 Task: Disable the option In-app notifications in Job alerts.
Action: Mouse moved to (645, 86)
Screenshot: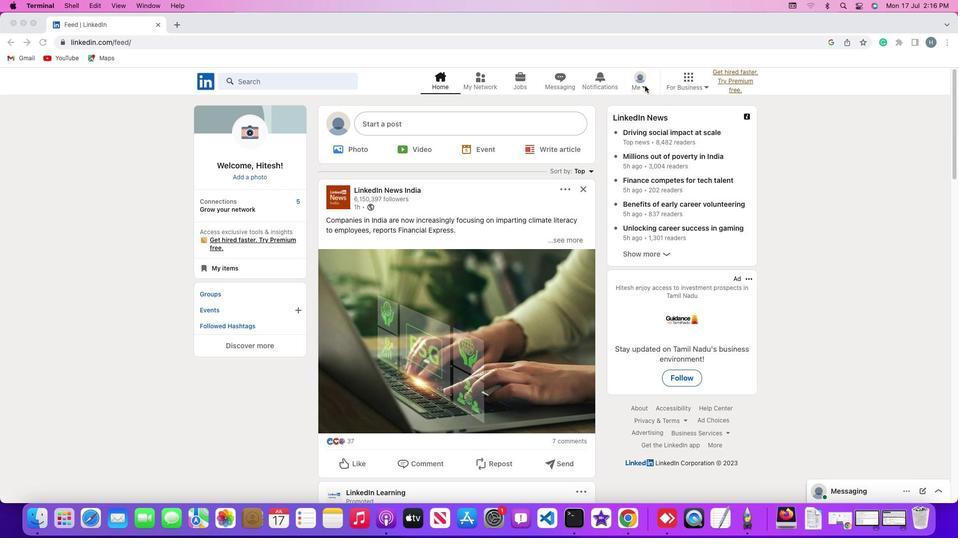 
Action: Mouse pressed left at (645, 86)
Screenshot: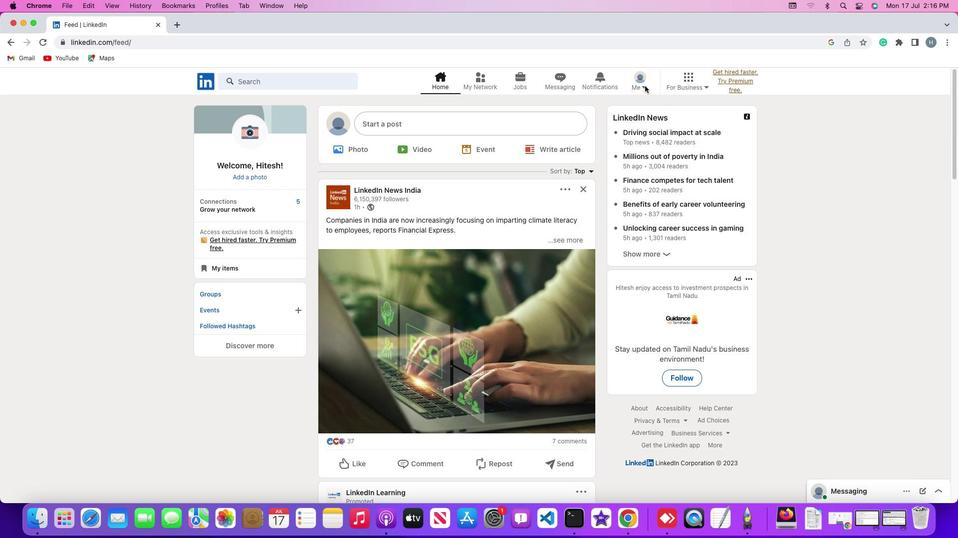 
Action: Mouse moved to (644, 86)
Screenshot: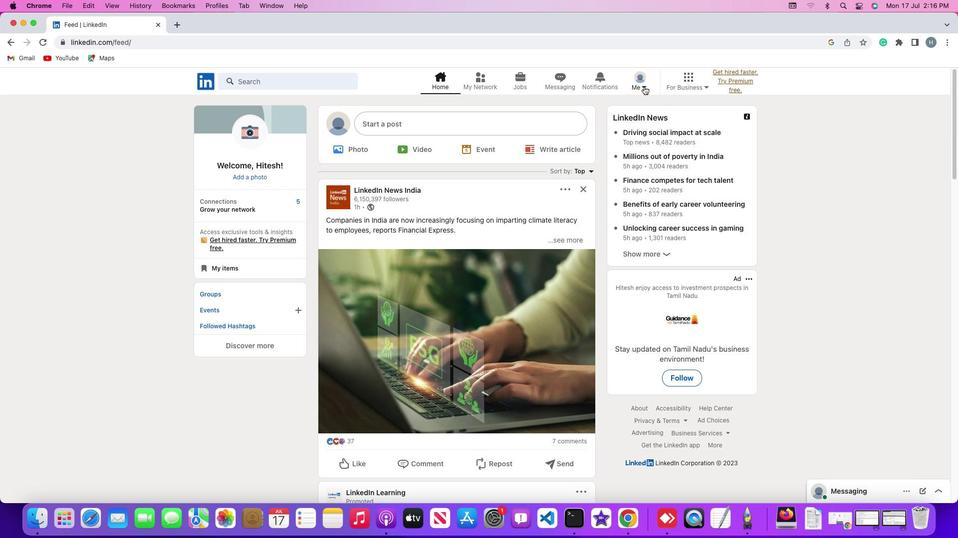 
Action: Mouse pressed left at (644, 86)
Screenshot: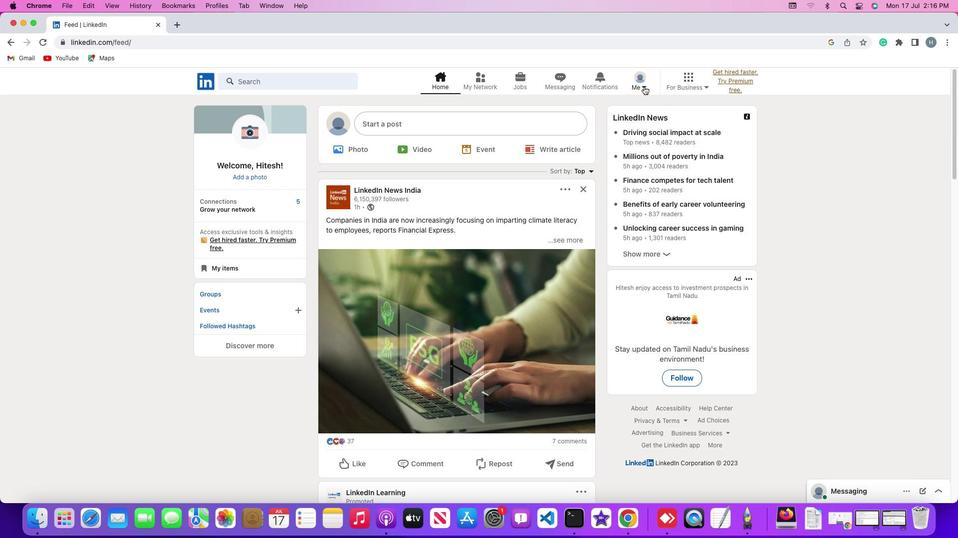 
Action: Mouse moved to (583, 192)
Screenshot: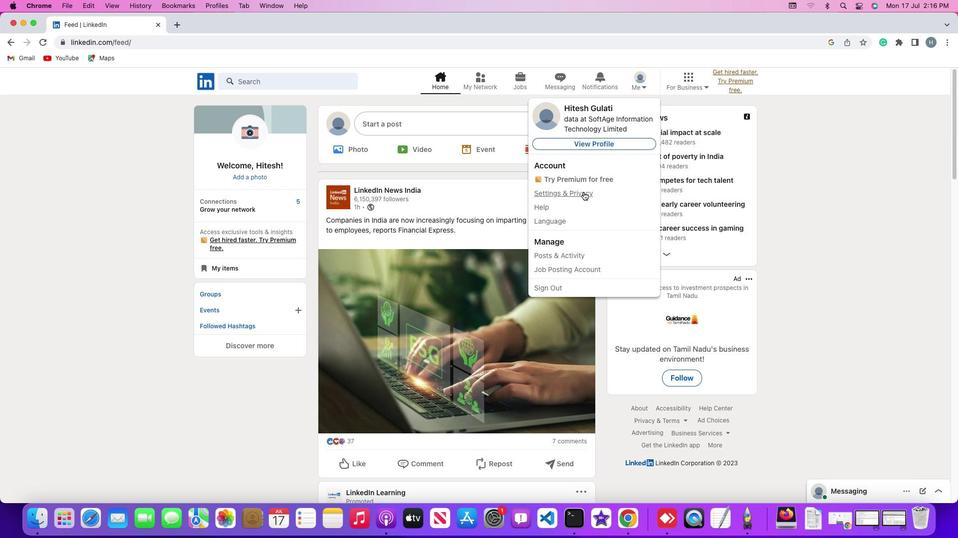 
Action: Mouse pressed left at (583, 192)
Screenshot: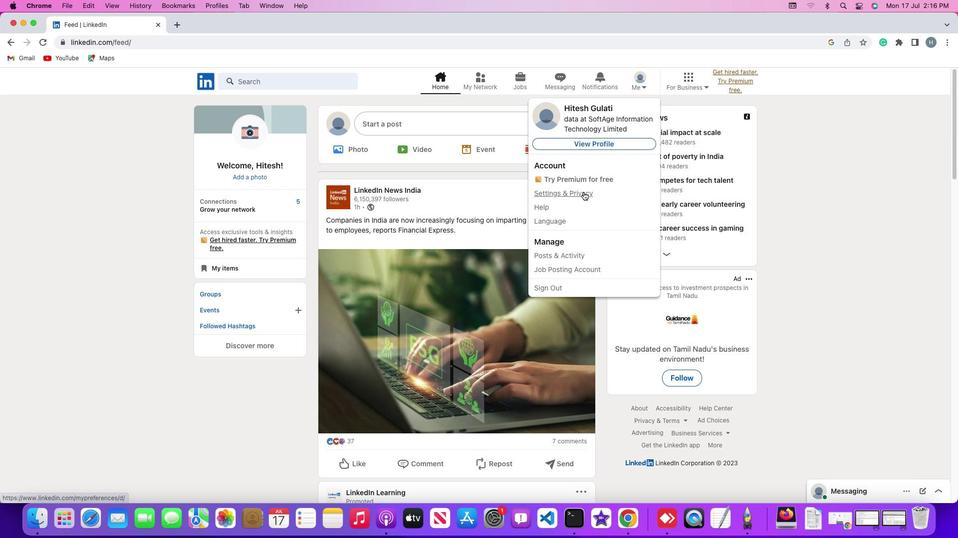 
Action: Mouse moved to (66, 339)
Screenshot: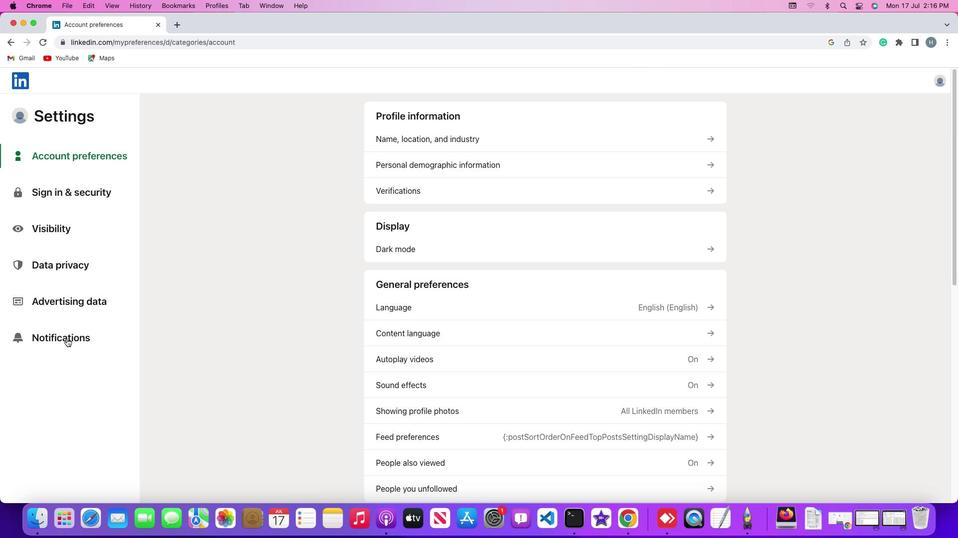 
Action: Mouse pressed left at (66, 339)
Screenshot: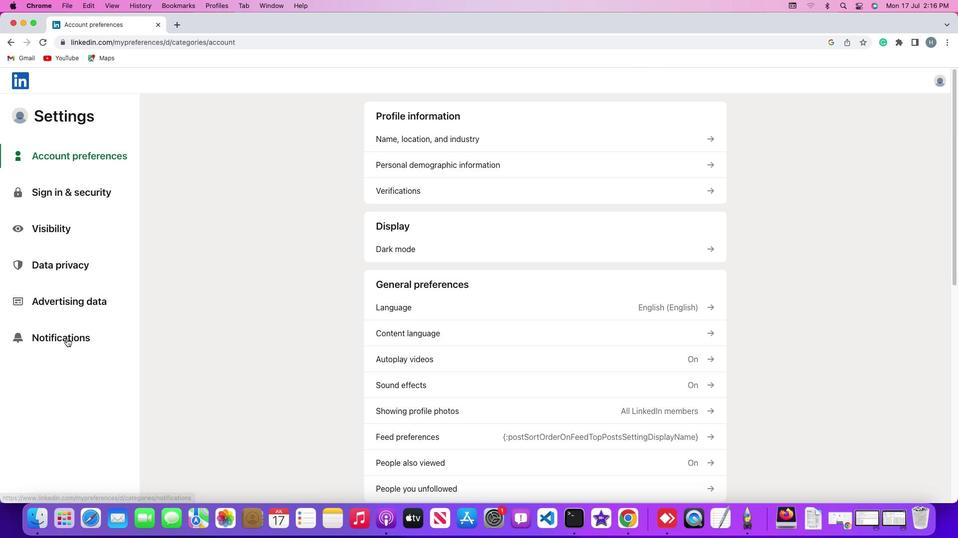 
Action: Mouse pressed left at (66, 339)
Screenshot: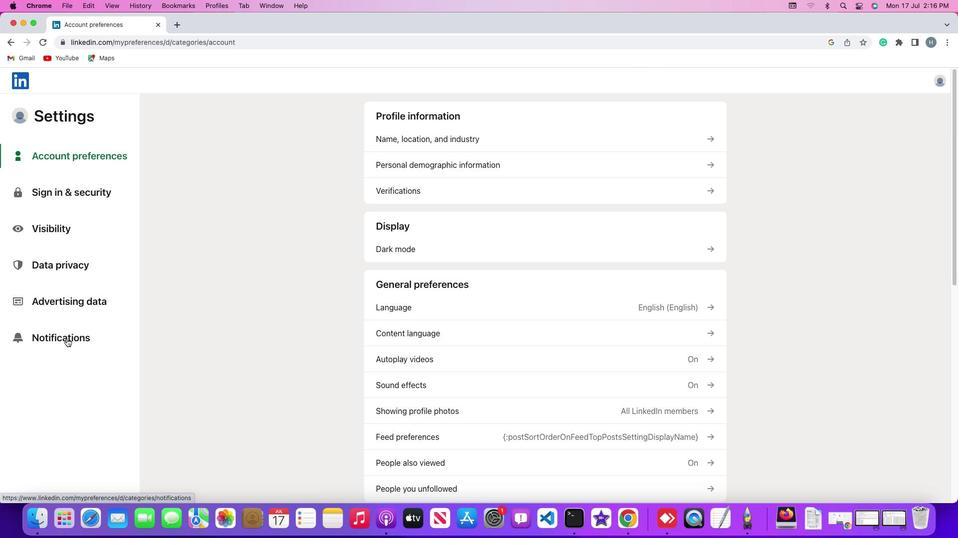
Action: Mouse moved to (533, 131)
Screenshot: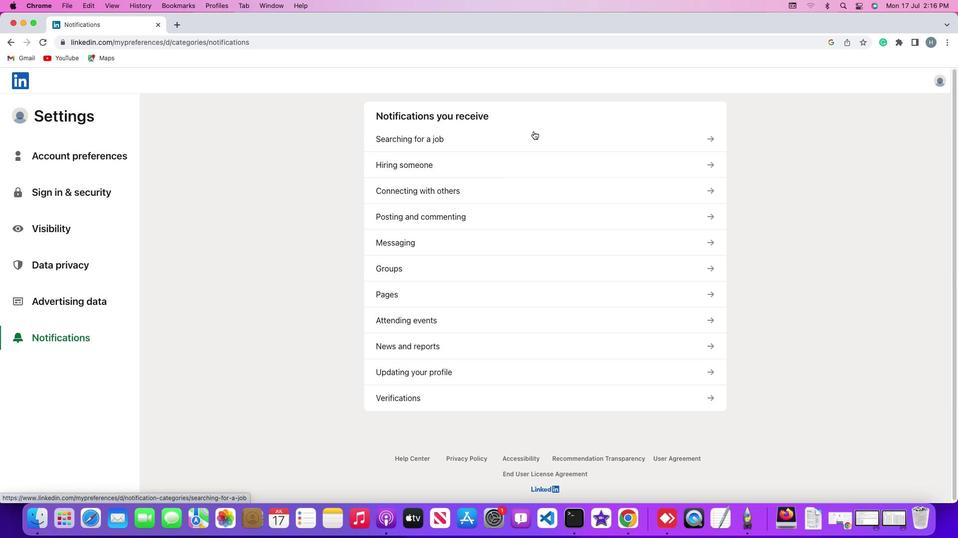 
Action: Mouse pressed left at (533, 131)
Screenshot: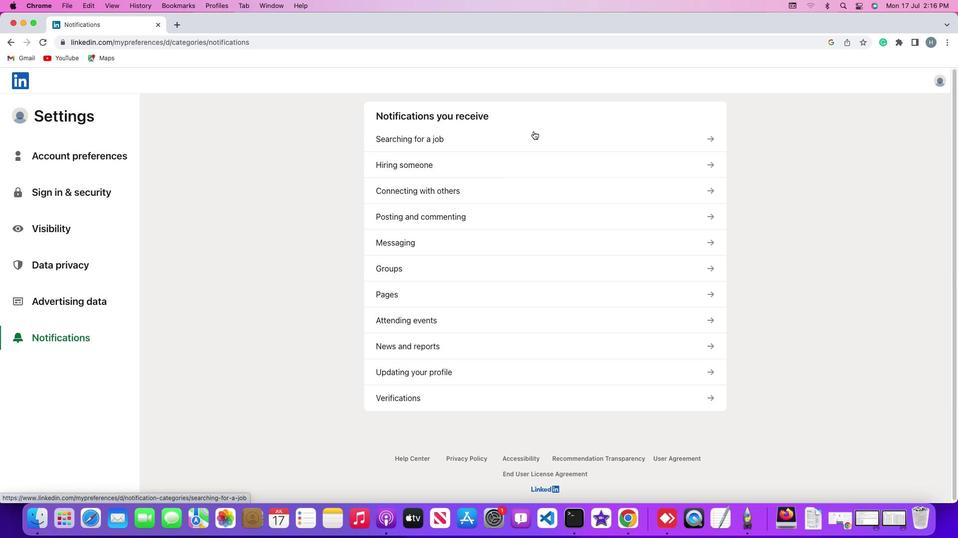 
Action: Mouse moved to (631, 189)
Screenshot: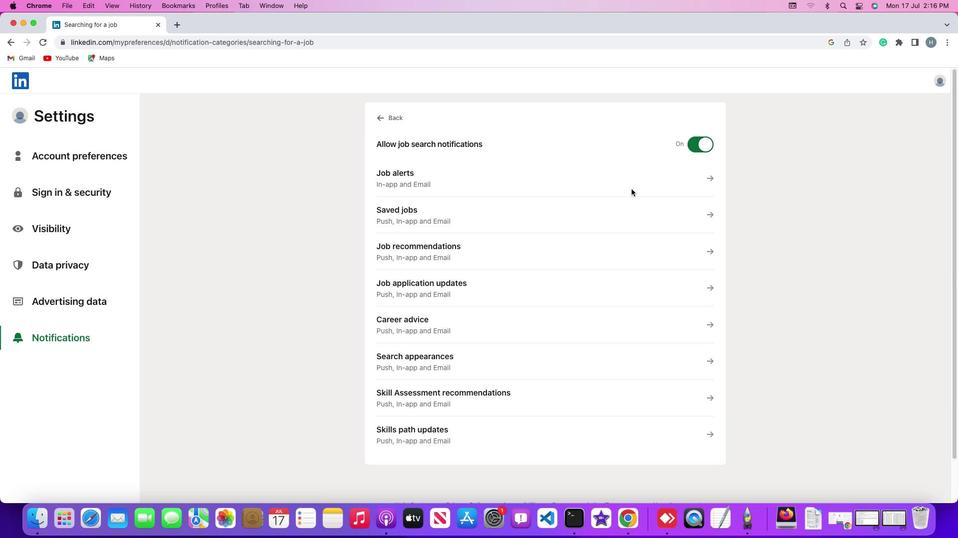 
Action: Mouse pressed left at (631, 189)
Screenshot: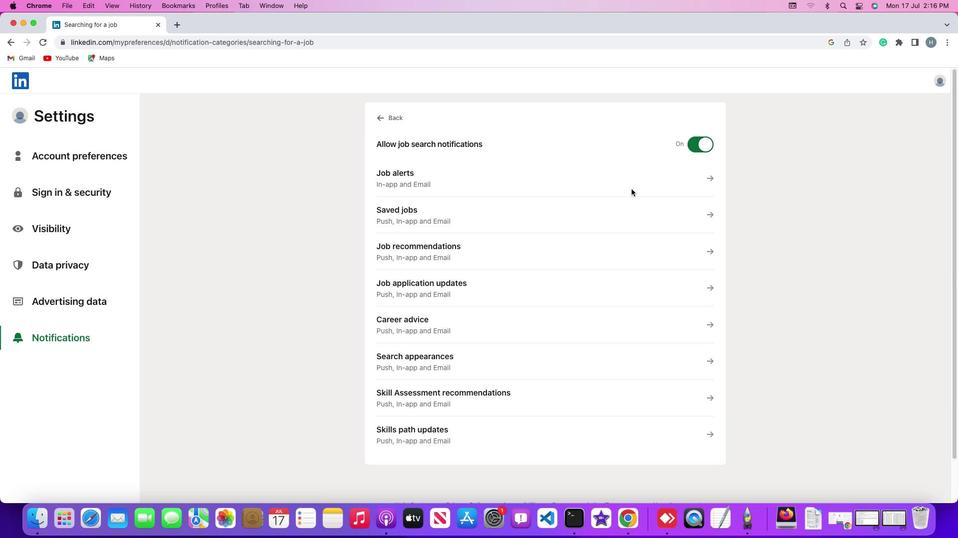 
Action: Mouse moved to (711, 181)
Screenshot: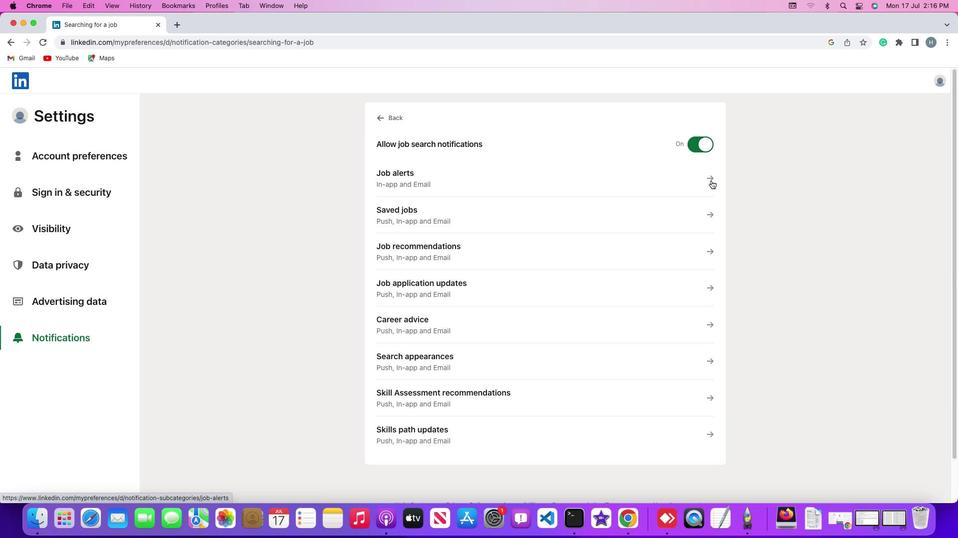 
Action: Mouse pressed left at (711, 181)
Screenshot: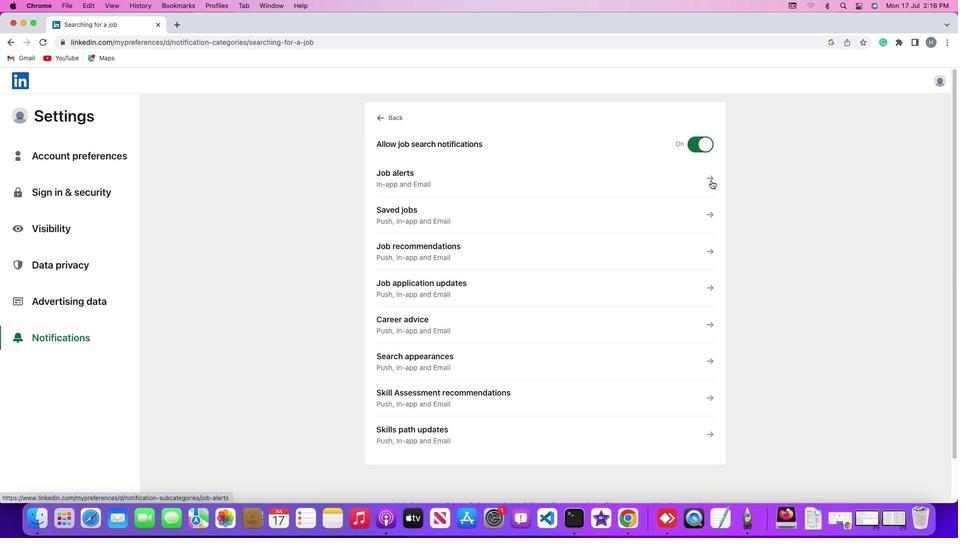 
Action: Mouse moved to (704, 193)
Screenshot: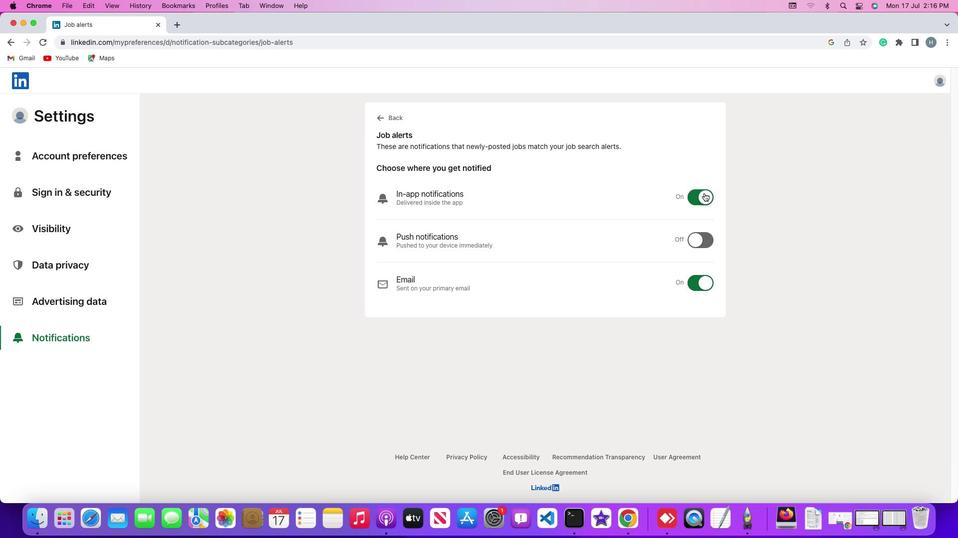 
Action: Mouse pressed left at (704, 193)
Screenshot: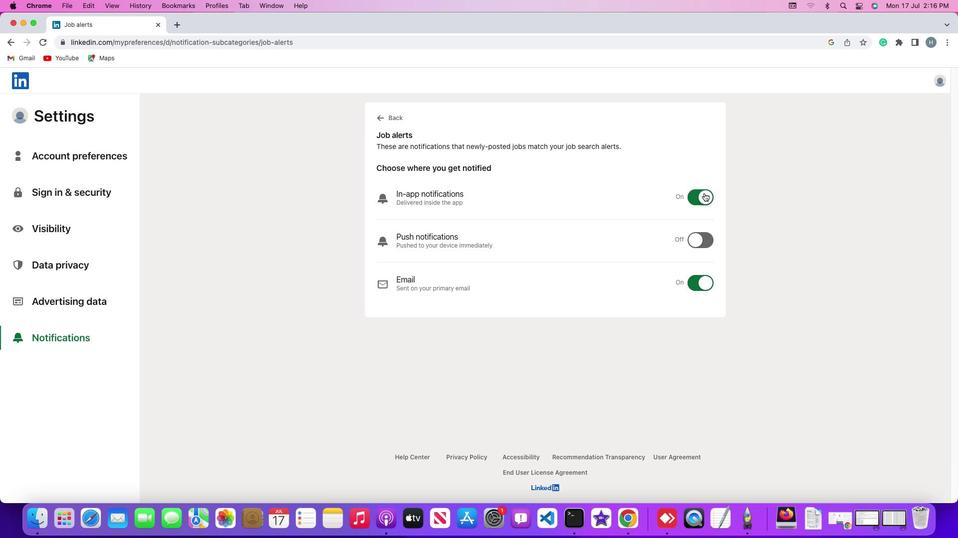 
Action: Mouse moved to (724, 230)
Screenshot: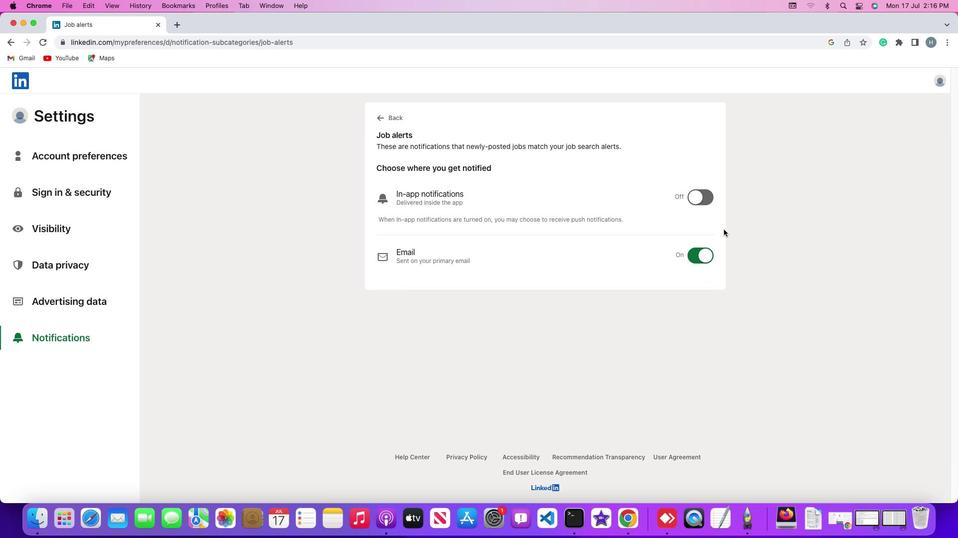 
